 Task: In the  document Mobilecompany.epub Insert horizontal line 'below the text' Create the translated copy of the document in  'French' Select the first point and Clear Formatting
Action: Mouse moved to (336, 382)
Screenshot: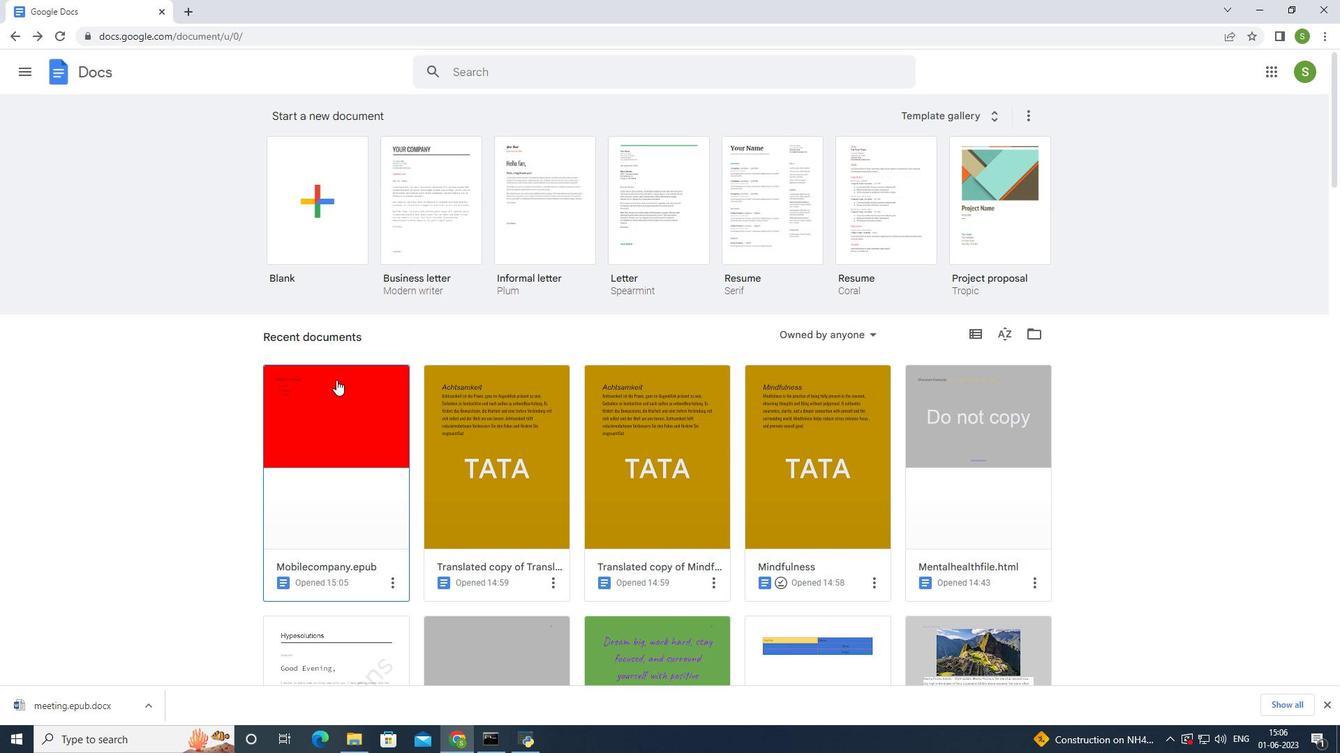 
Action: Mouse pressed left at (336, 382)
Screenshot: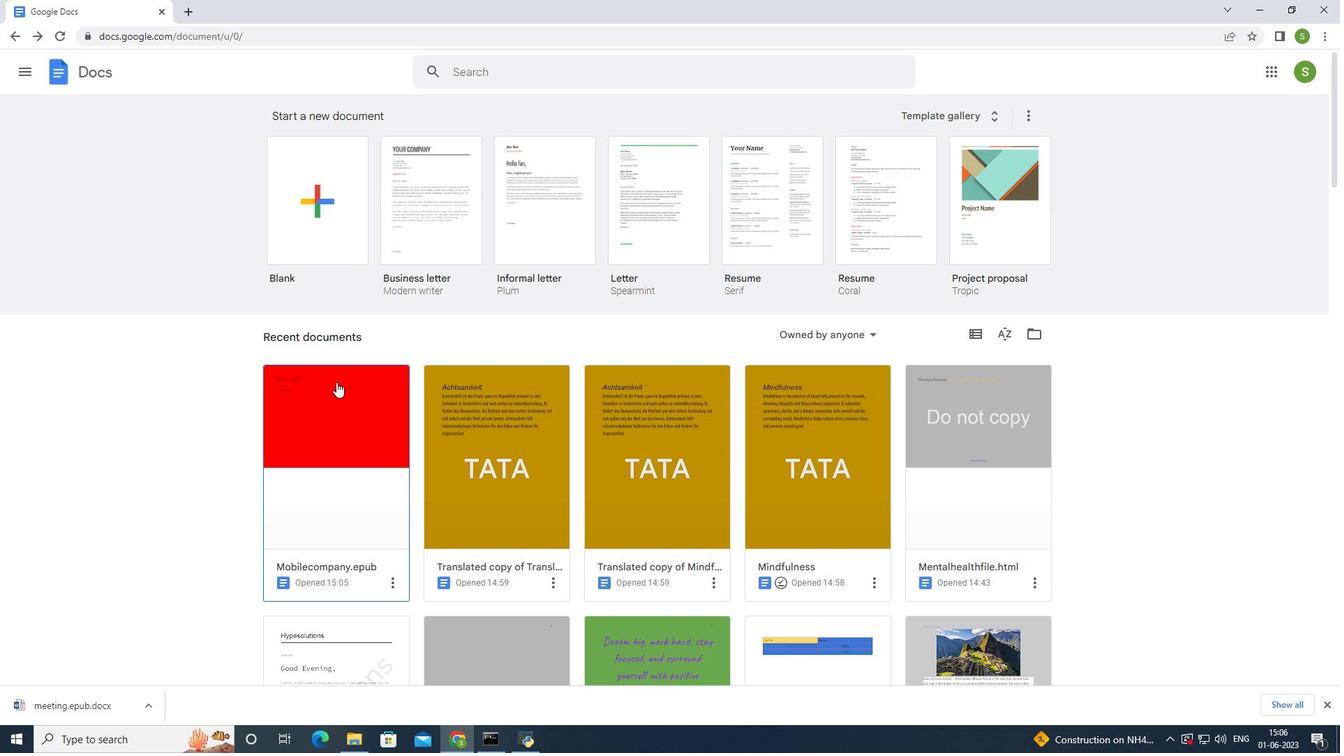 
Action: Mouse moved to (373, 332)
Screenshot: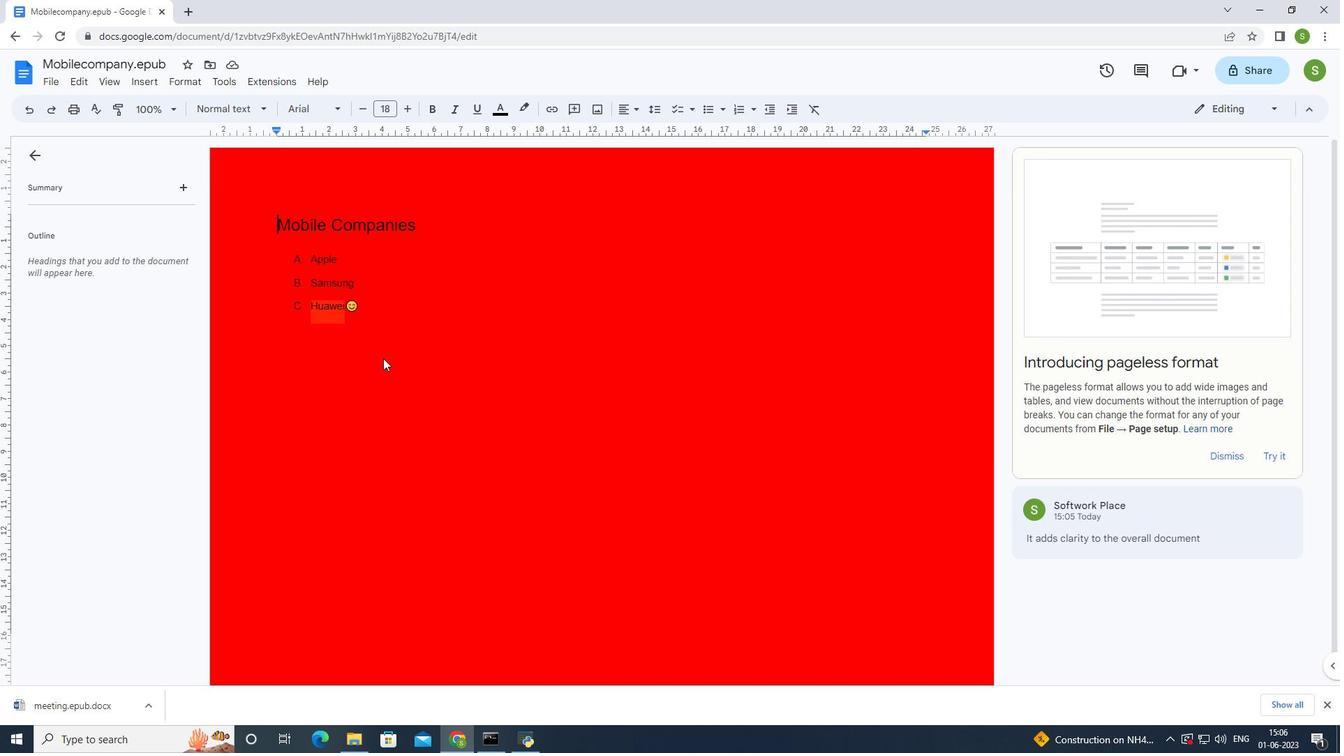 
Action: Mouse pressed left at (373, 332)
Screenshot: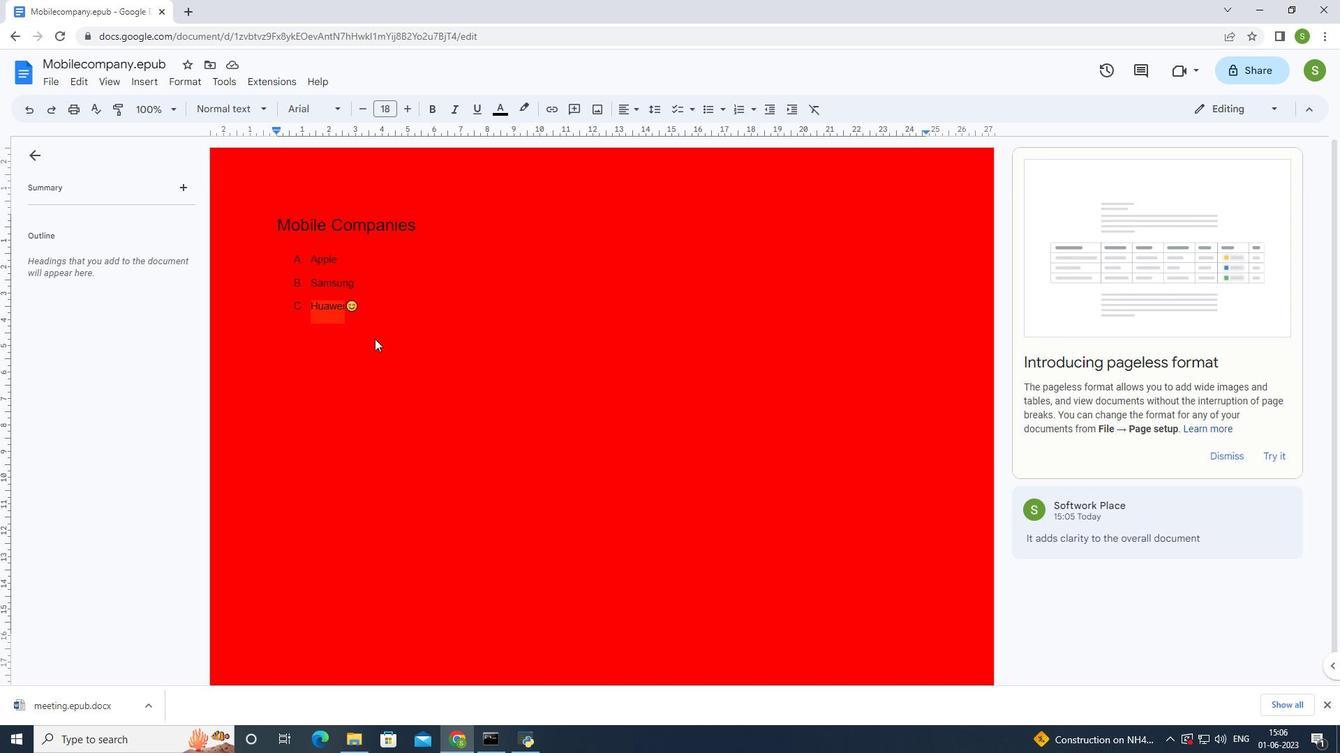 
Action: Mouse moved to (443, 294)
Screenshot: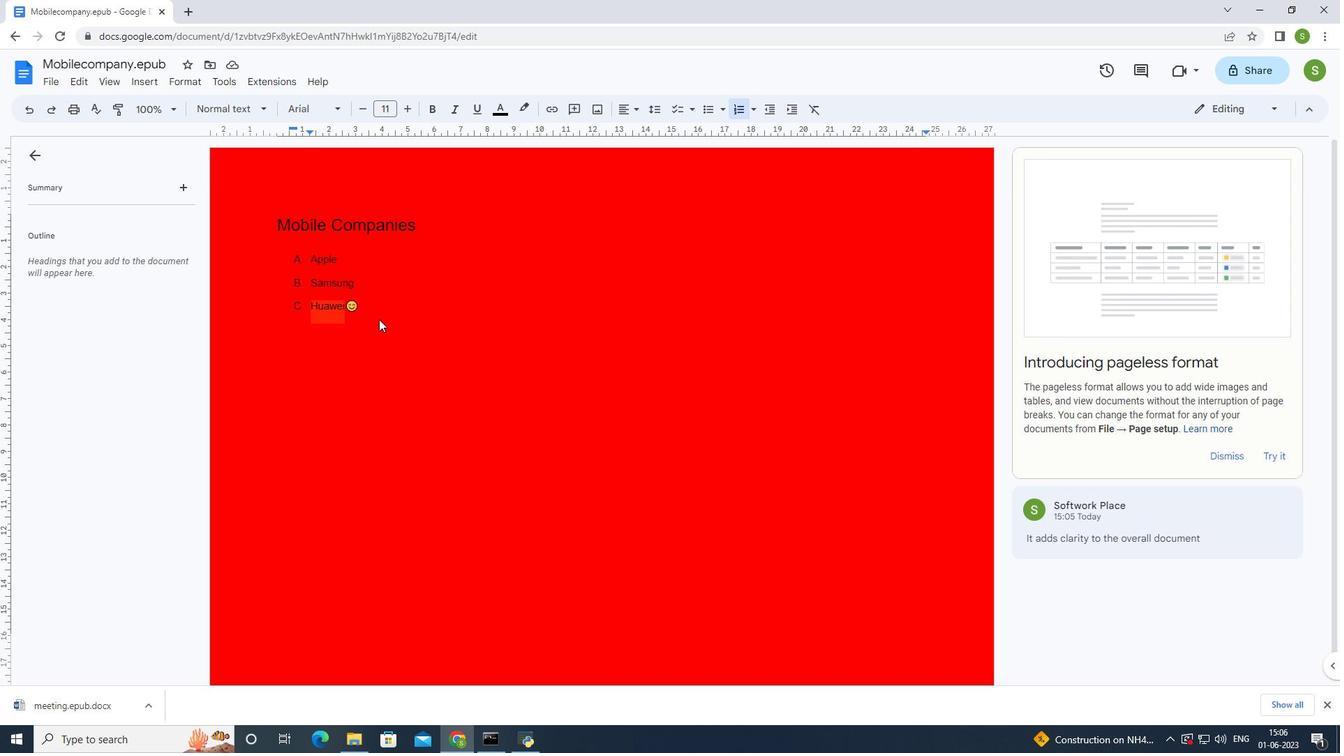 
Action: Key pressed <Key.enter><Key.backspace><Key.backspace>
Screenshot: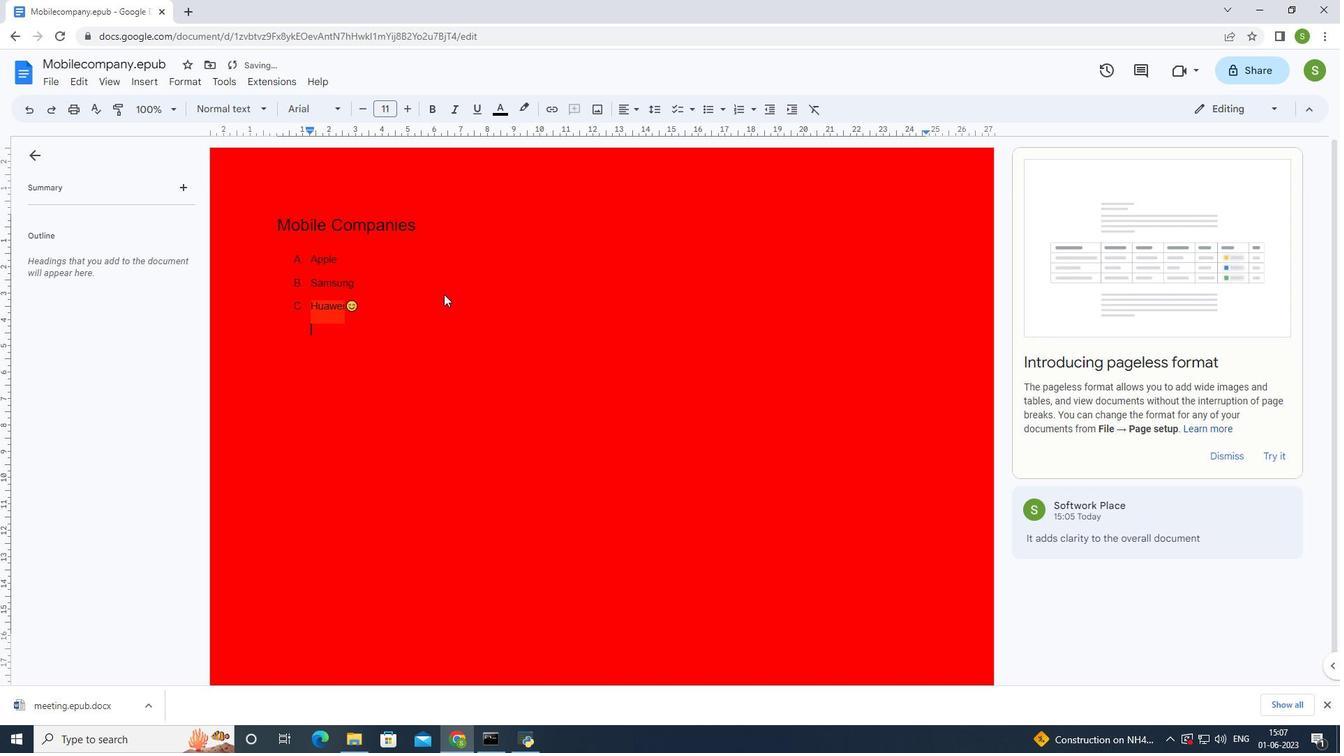 
Action: Mouse moved to (173, 78)
Screenshot: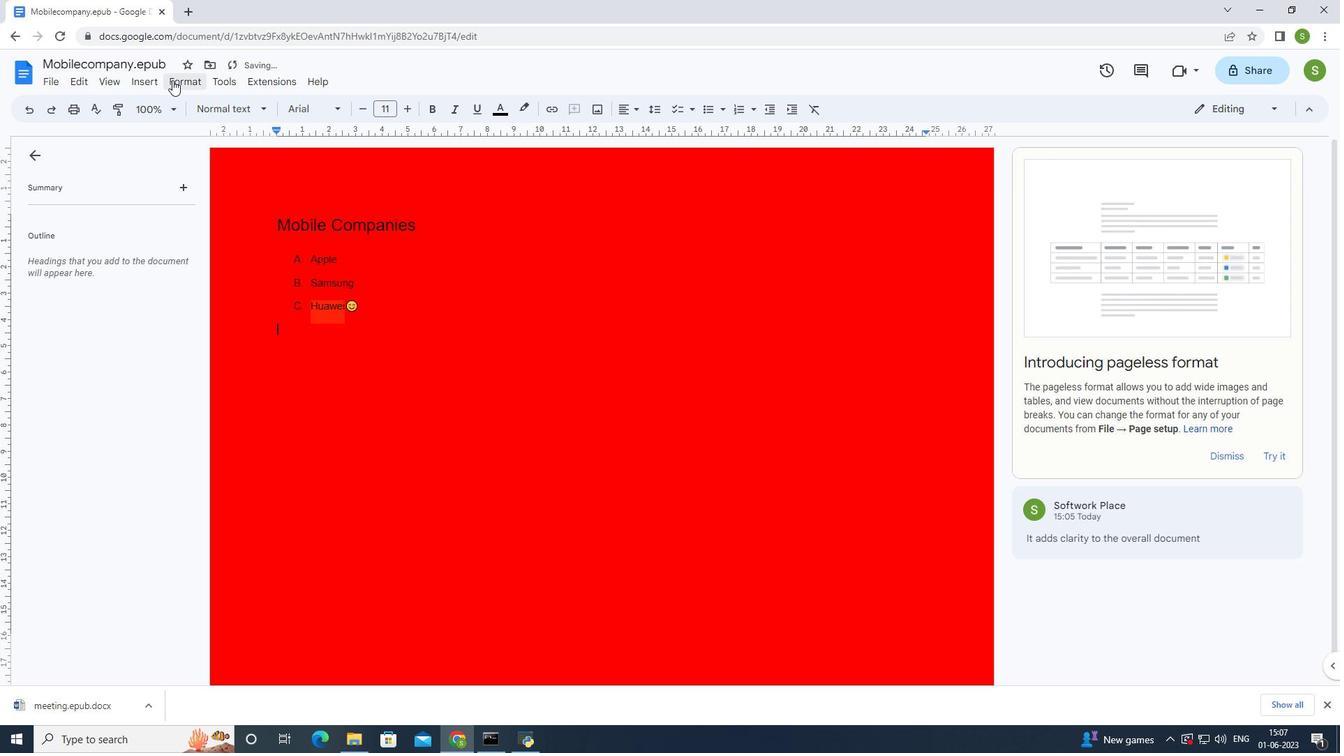 
Action: Mouse pressed left at (173, 78)
Screenshot: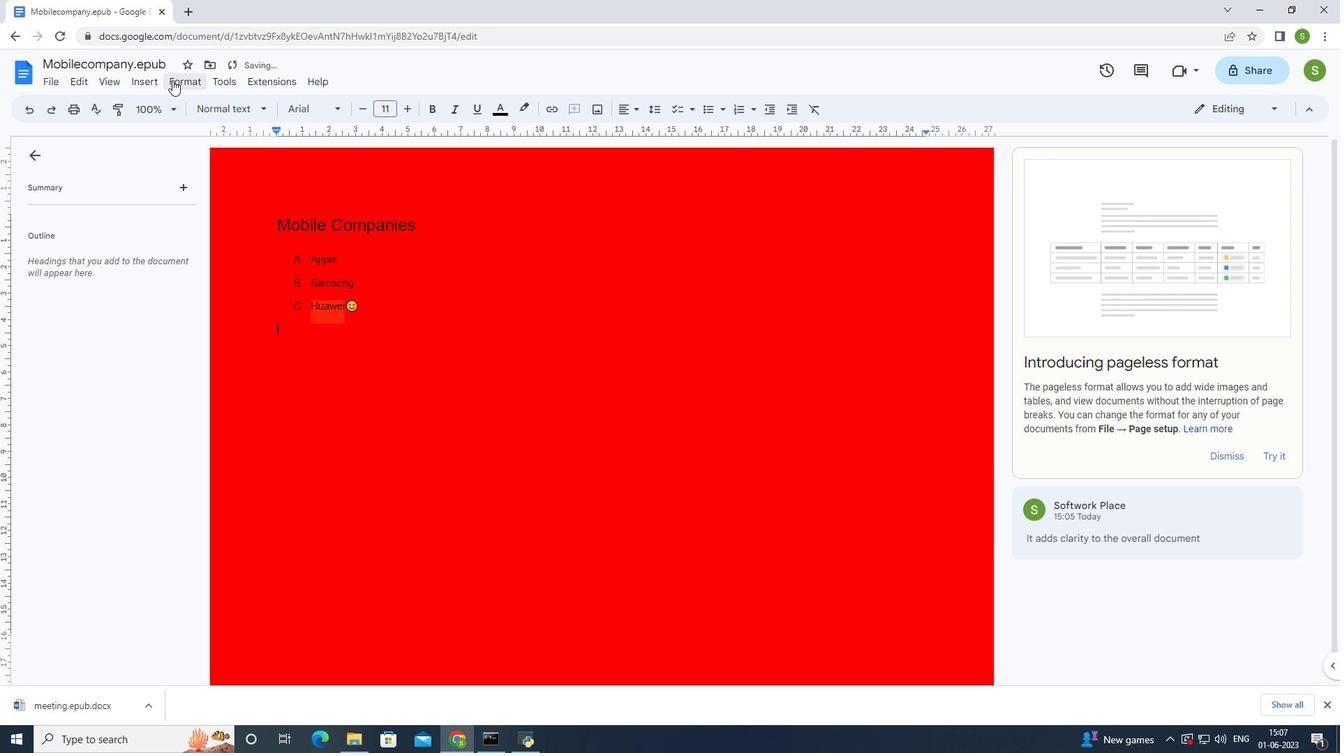 
Action: Mouse moved to (166, 194)
Screenshot: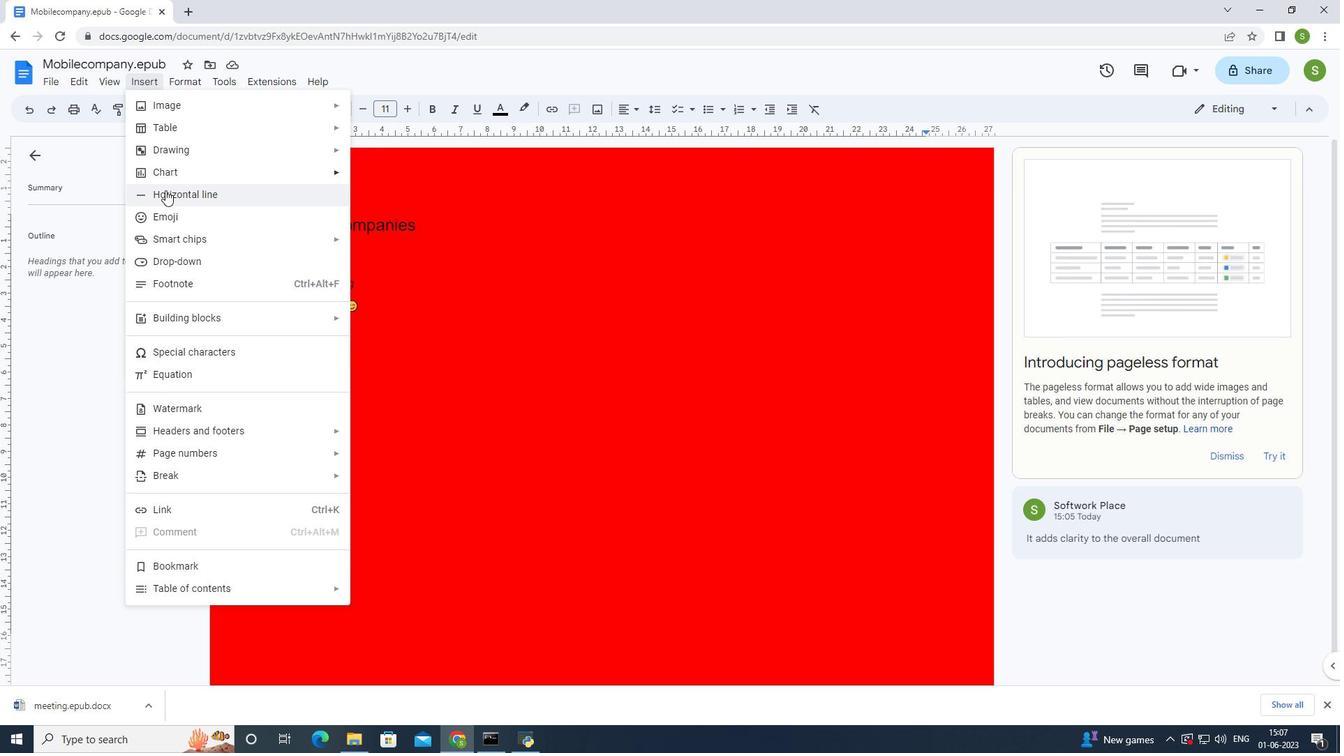 
Action: Mouse pressed left at (166, 194)
Screenshot: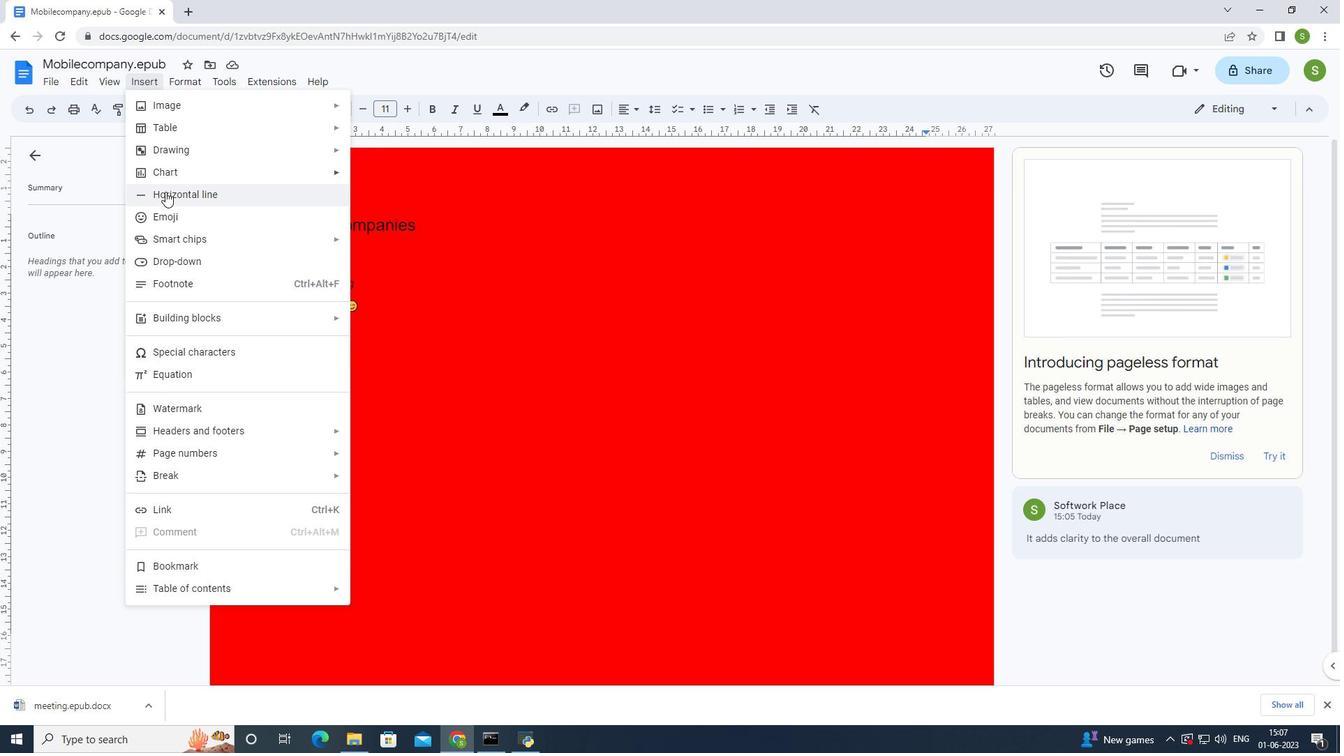 
Action: Mouse moved to (178, 83)
Screenshot: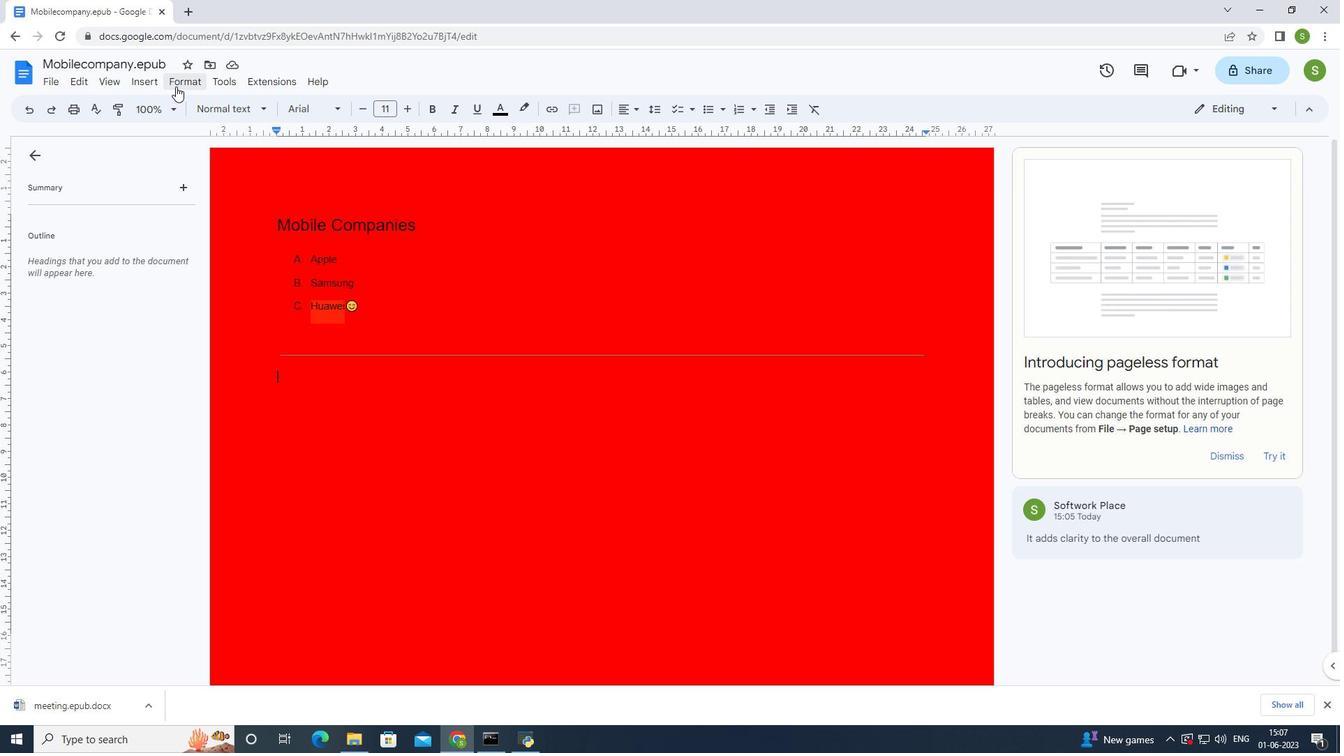 
Action: Mouse pressed left at (178, 83)
Screenshot: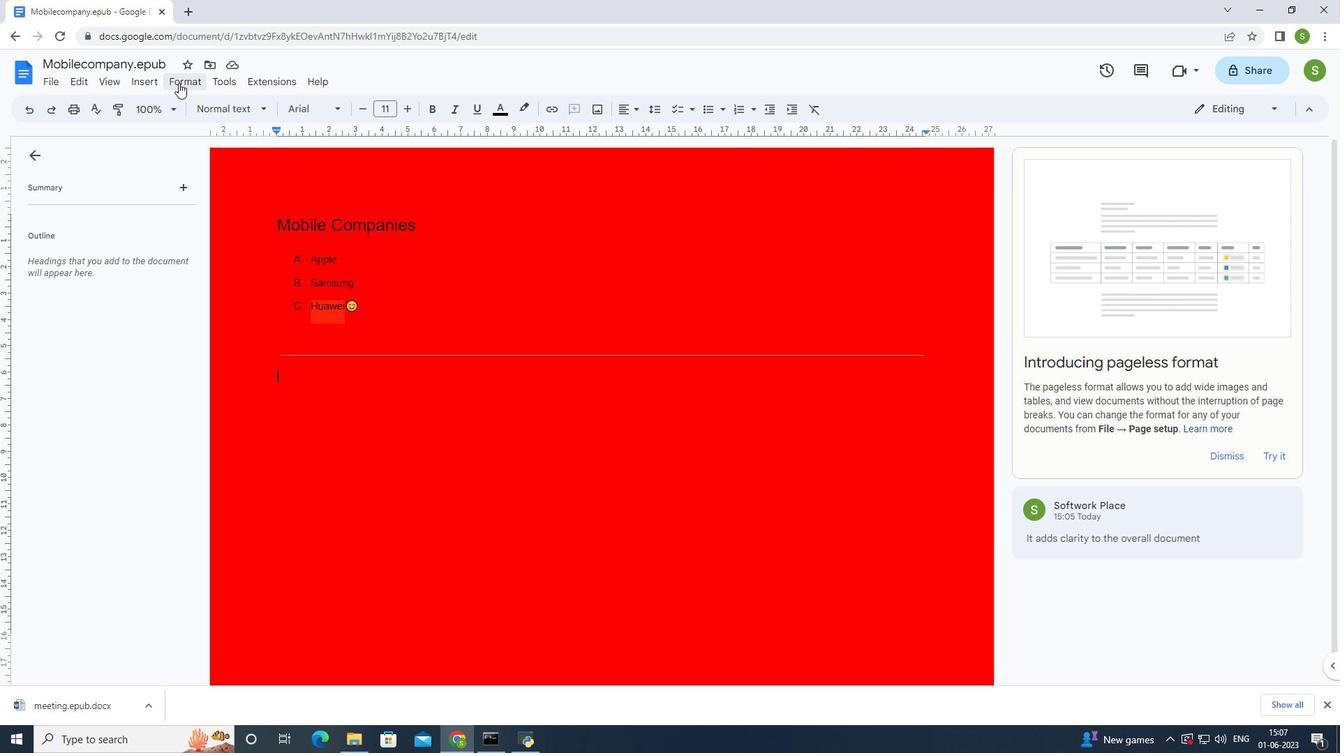 
Action: Mouse moved to (266, 289)
Screenshot: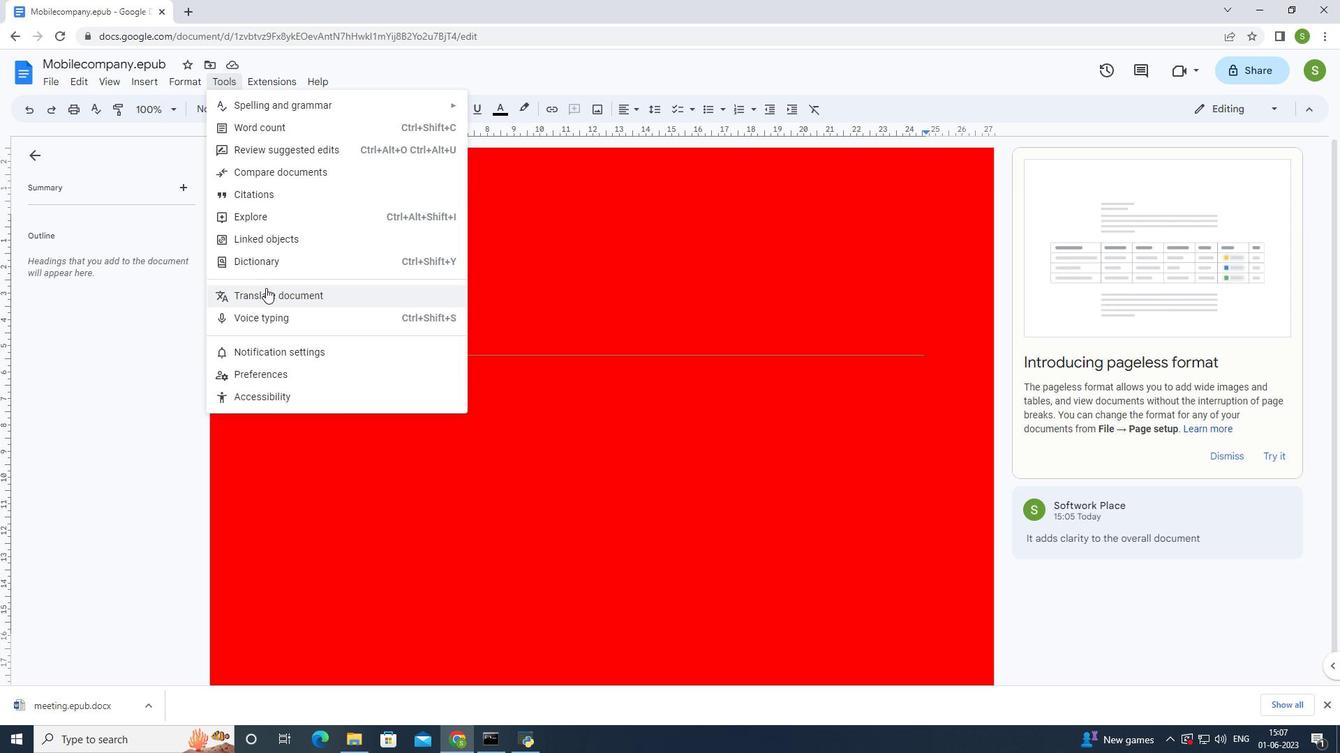 
Action: Mouse pressed left at (266, 289)
Screenshot: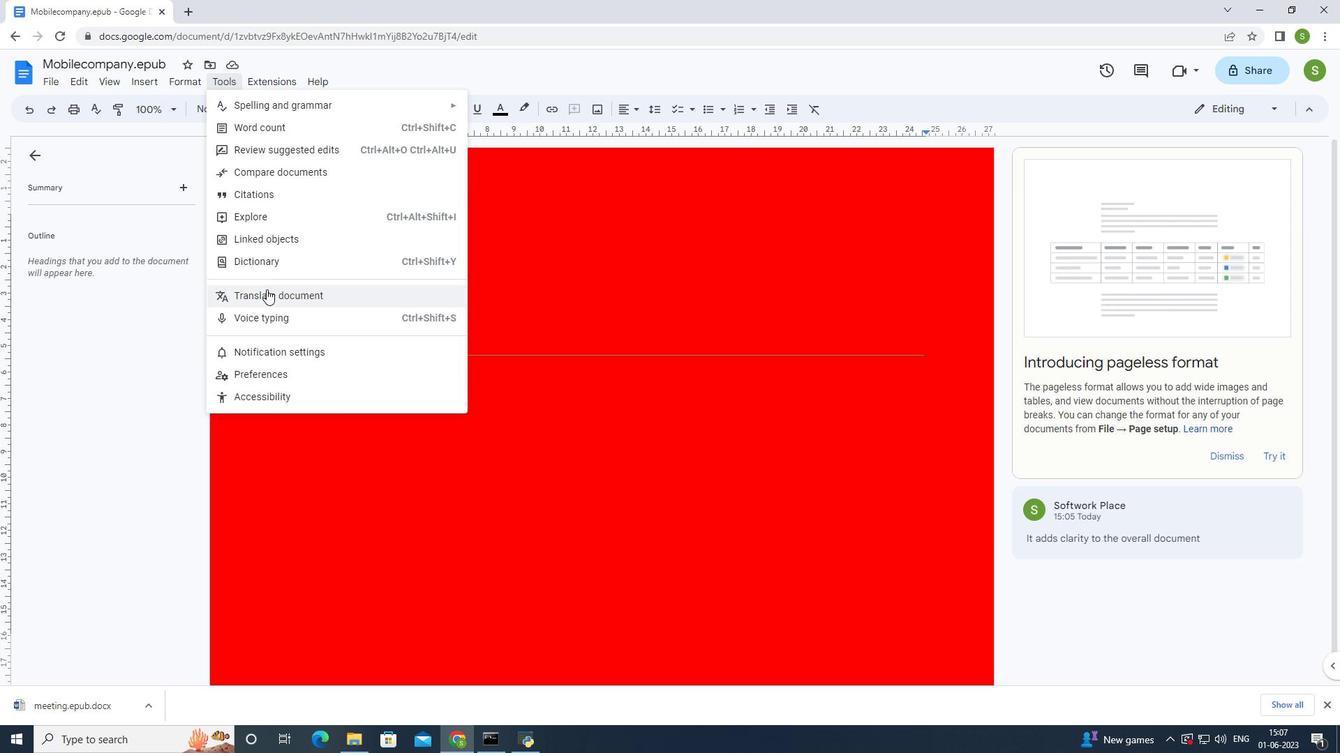 
Action: Mouse moved to (653, 388)
Screenshot: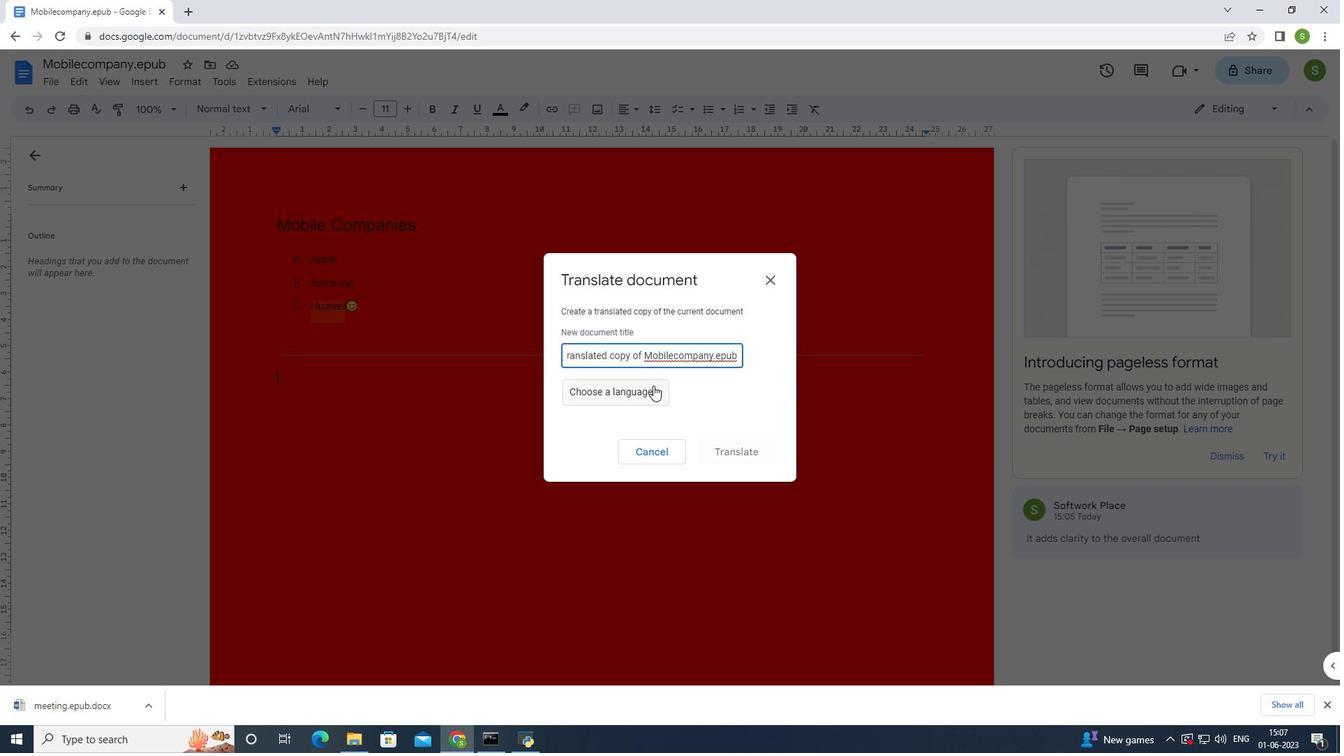 
Action: Mouse pressed left at (653, 388)
Screenshot: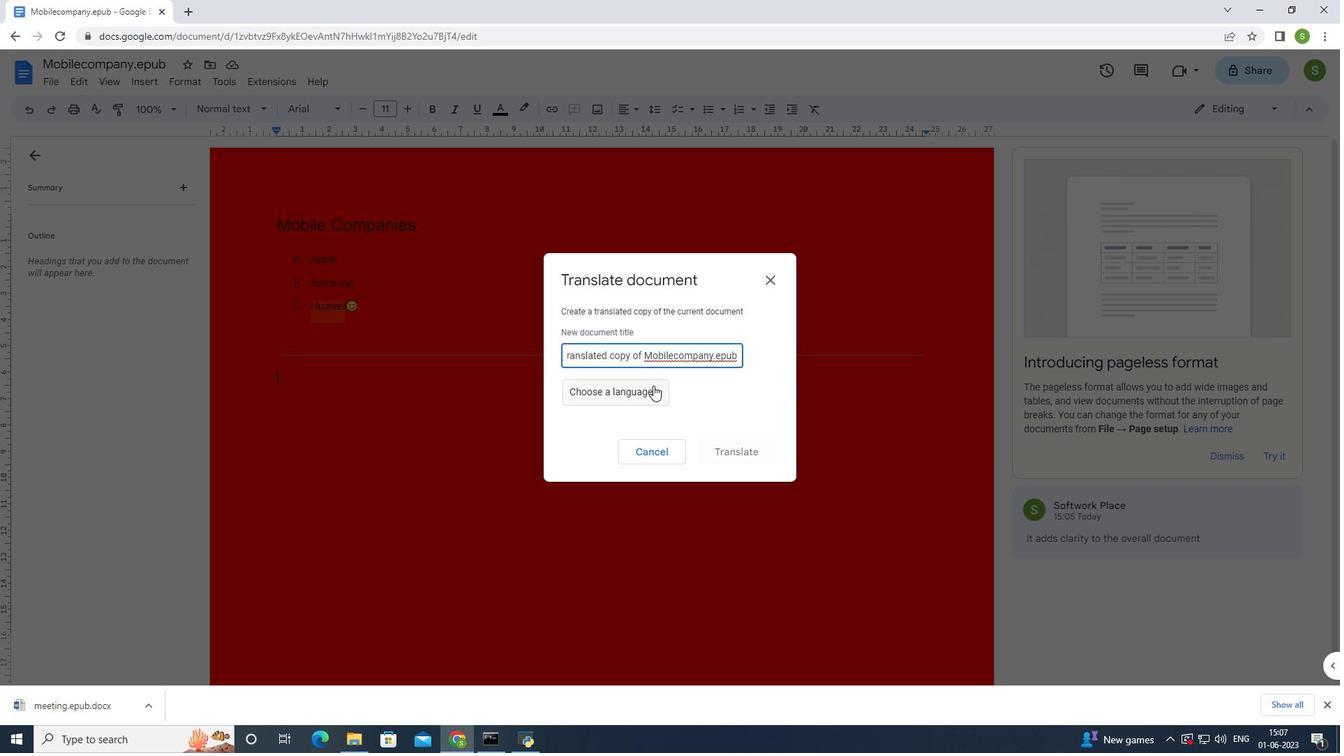 
Action: Mouse moved to (640, 460)
Screenshot: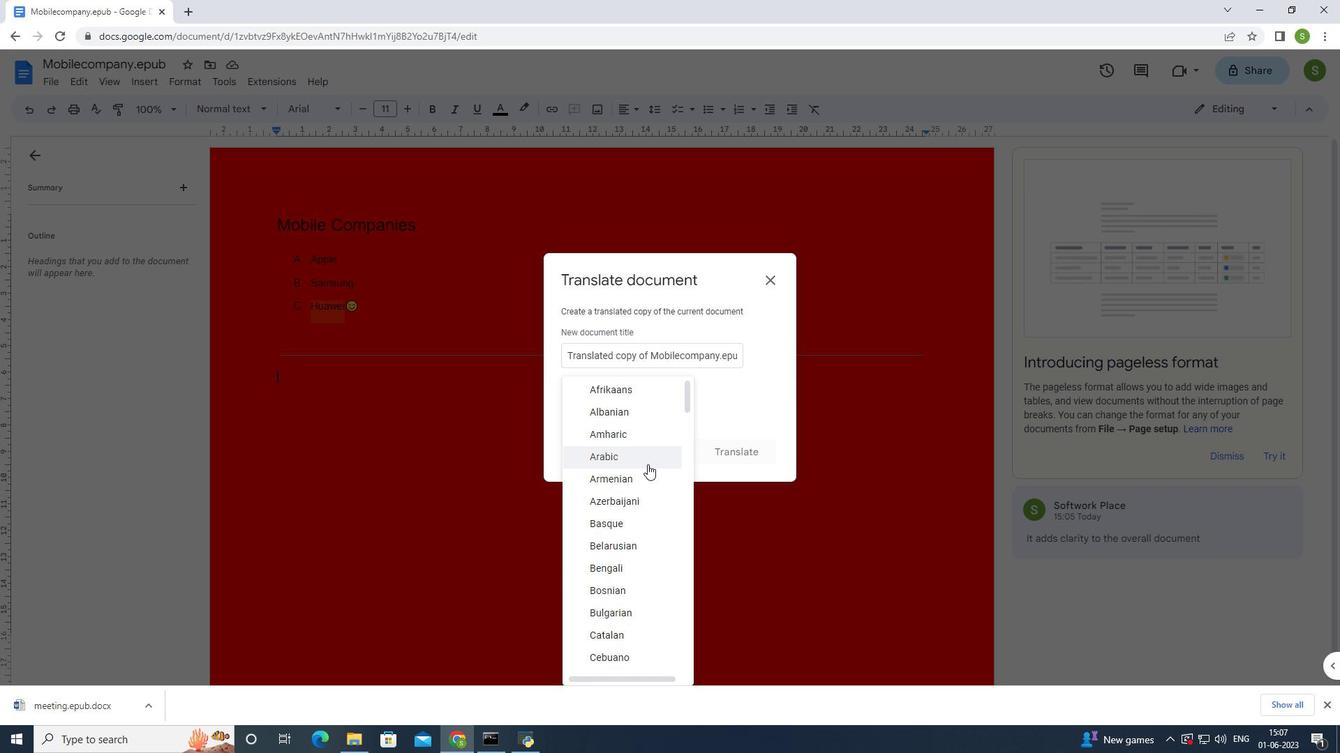 
Action: Mouse scrolled (640, 459) with delta (0, 0)
Screenshot: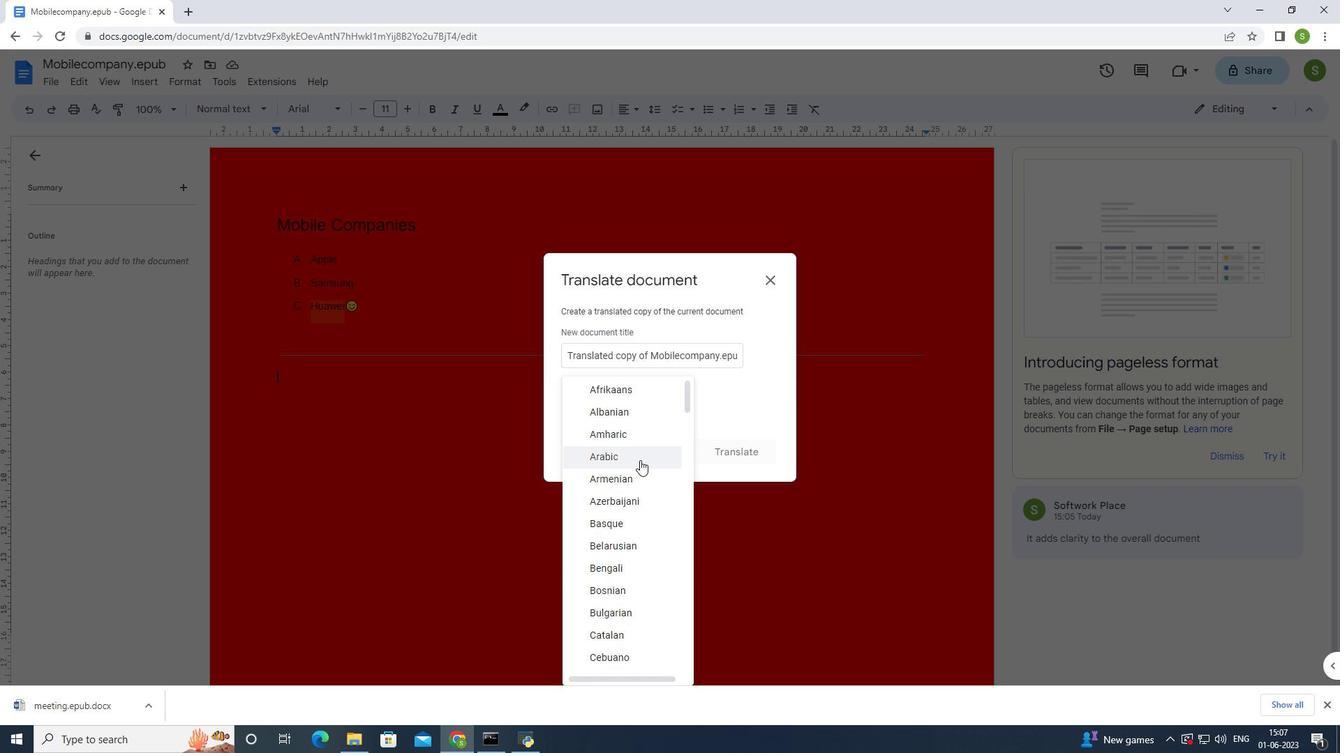 
Action: Mouse scrolled (640, 459) with delta (0, 0)
Screenshot: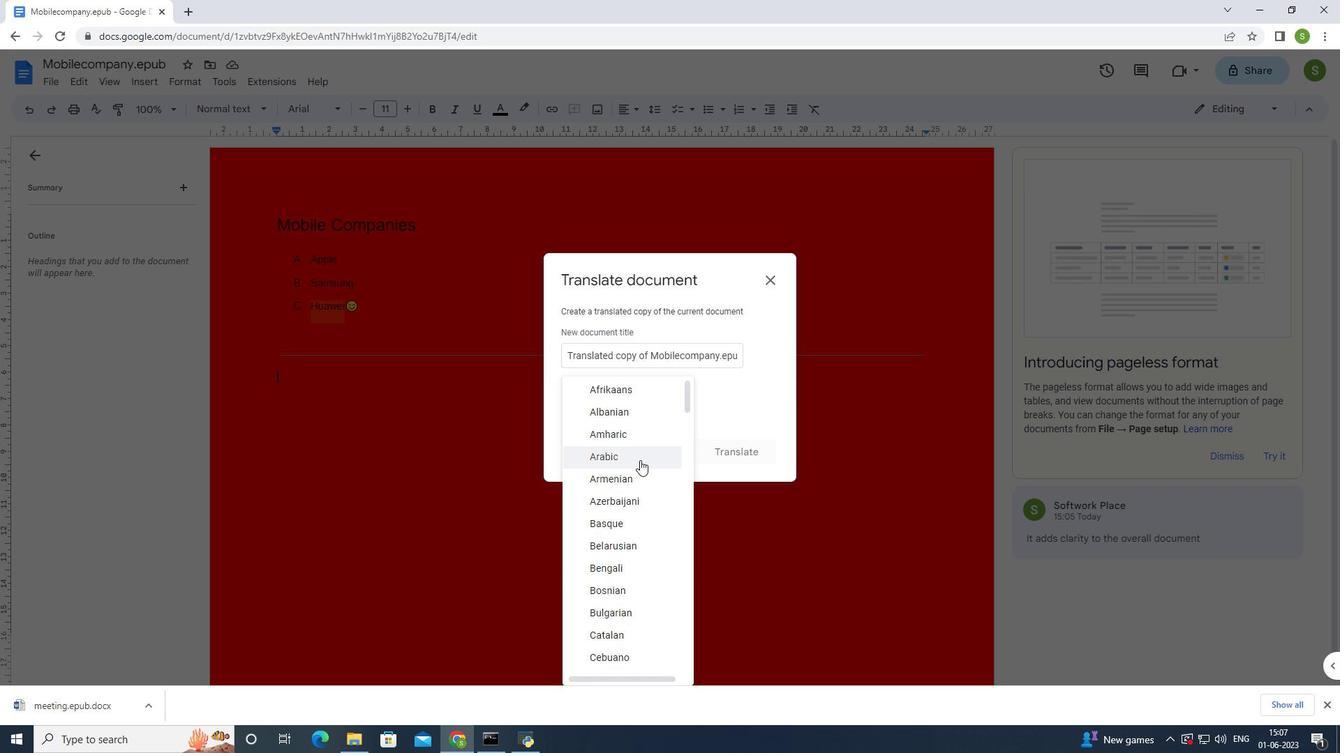 
Action: Mouse scrolled (640, 459) with delta (0, 0)
Screenshot: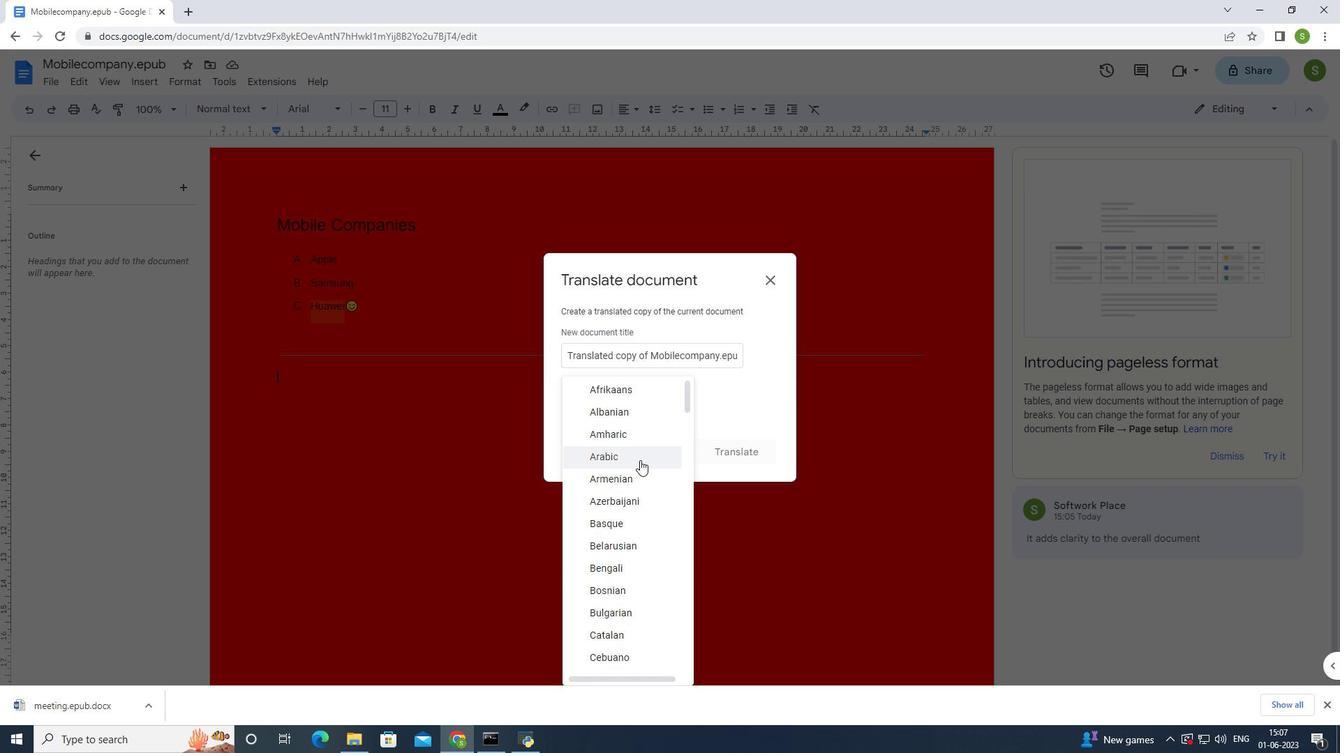 
Action: Mouse moved to (636, 454)
Screenshot: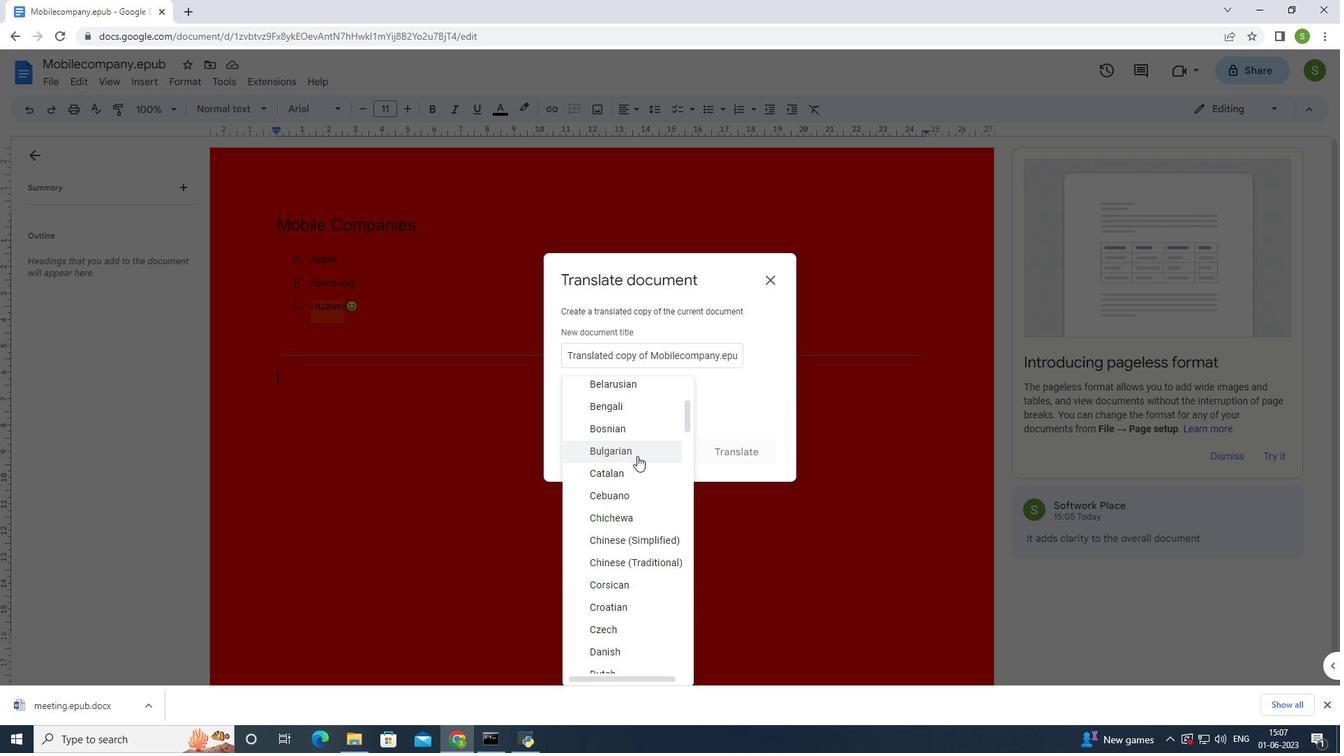 
Action: Mouse scrolled (636, 453) with delta (0, 0)
Screenshot: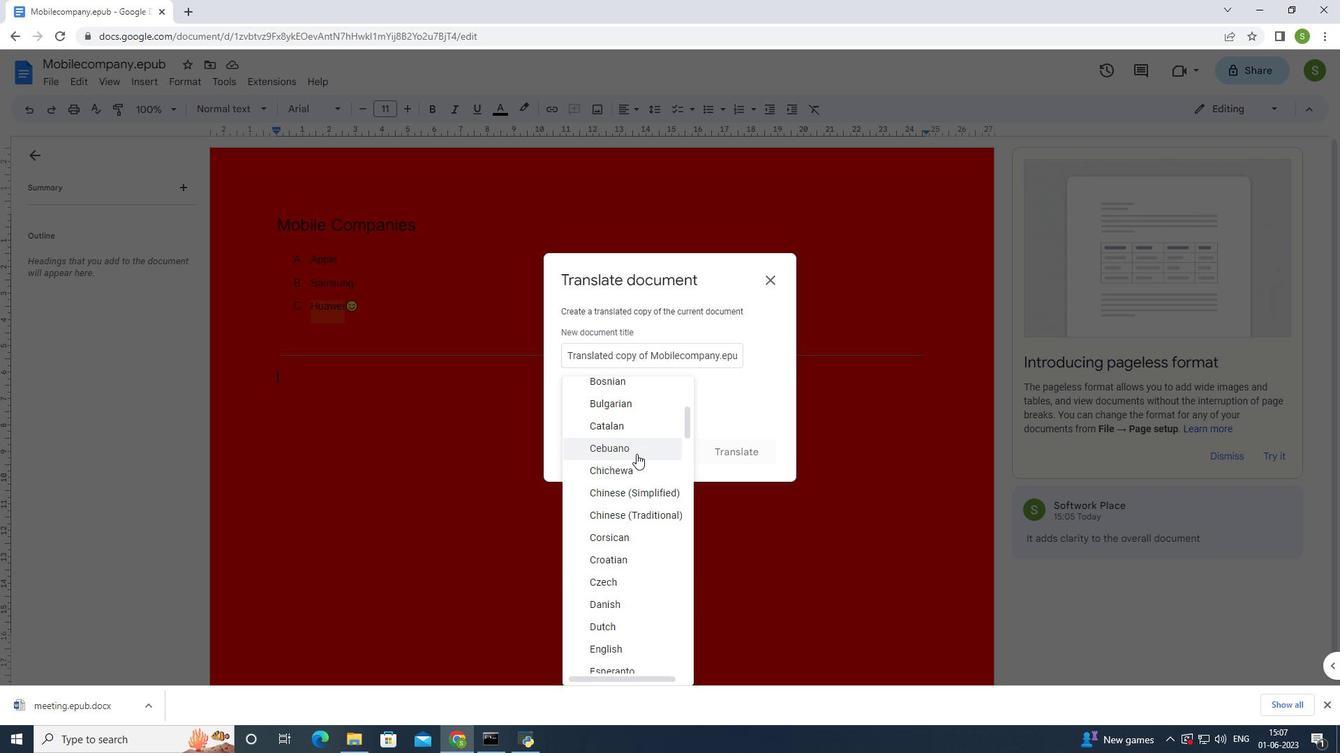 
Action: Mouse scrolled (636, 453) with delta (0, 0)
Screenshot: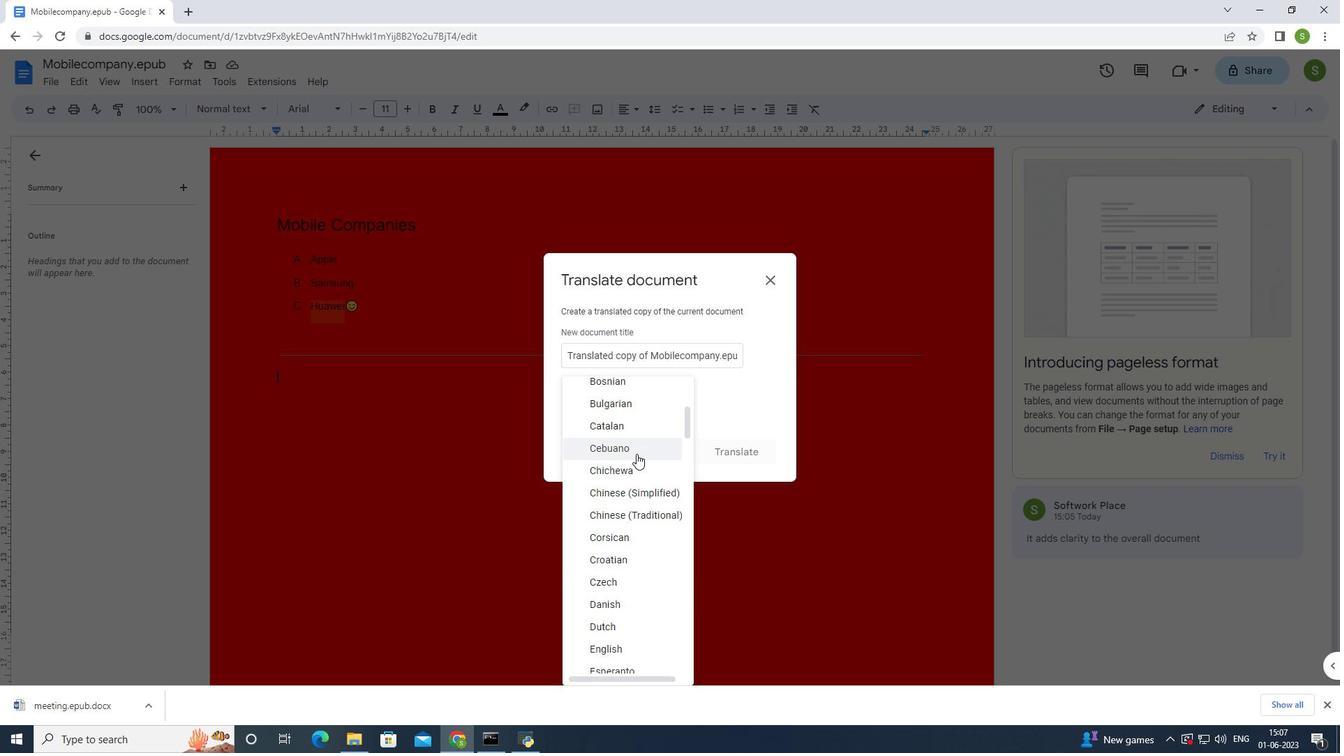 
Action: Mouse scrolled (636, 453) with delta (0, 0)
Screenshot: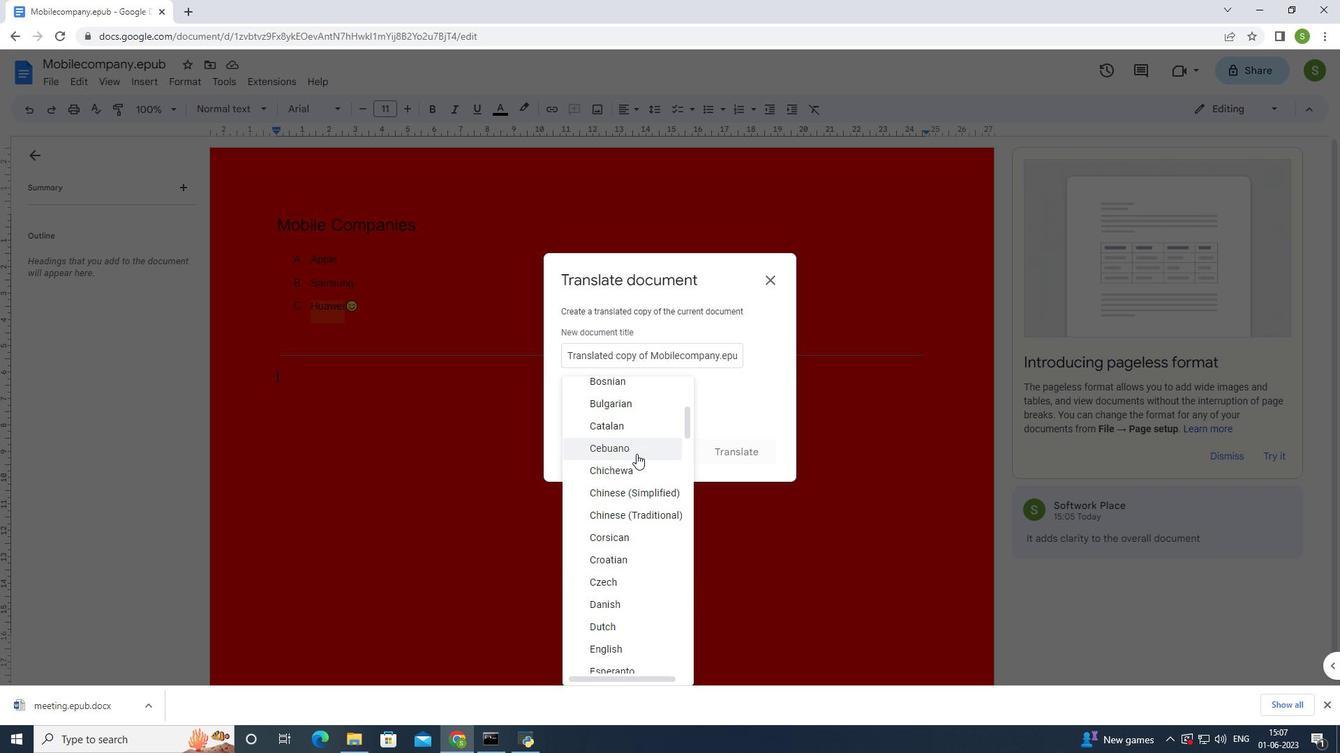 
Action: Mouse moved to (612, 550)
Screenshot: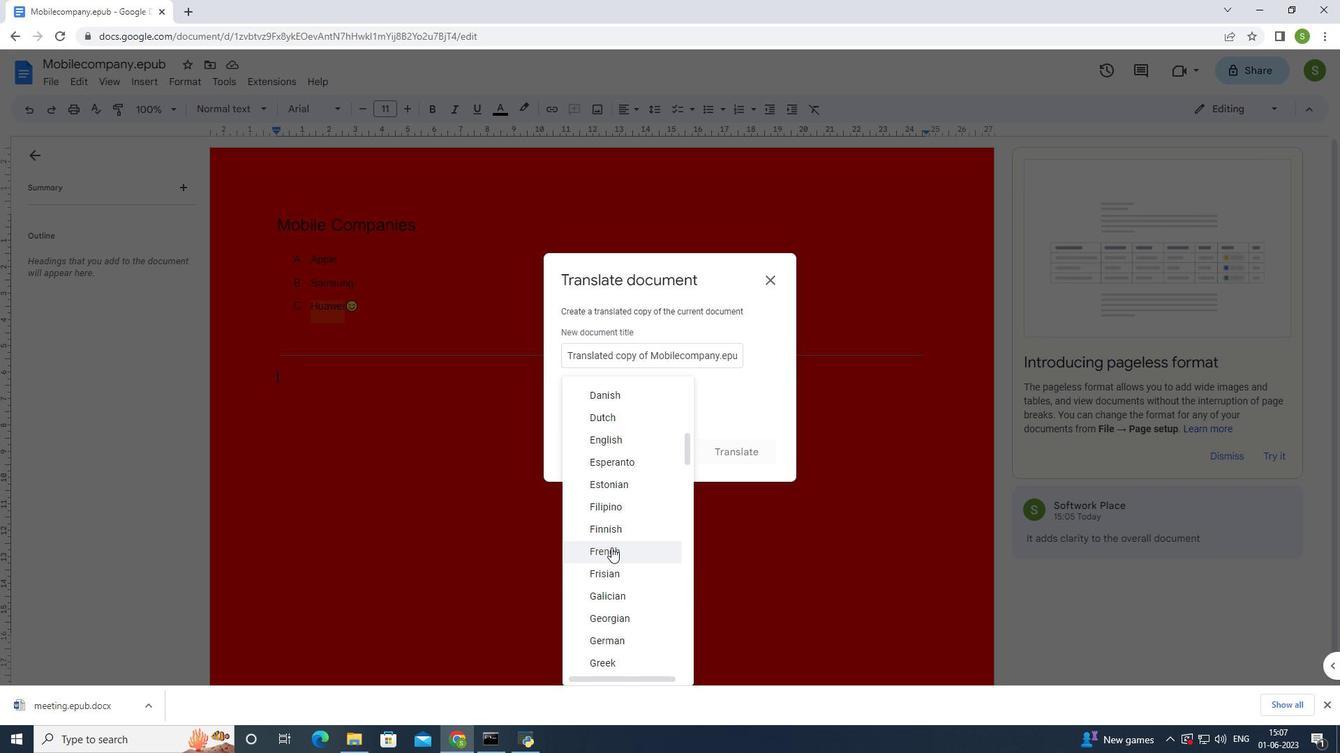 
Action: Mouse pressed left at (612, 550)
Screenshot: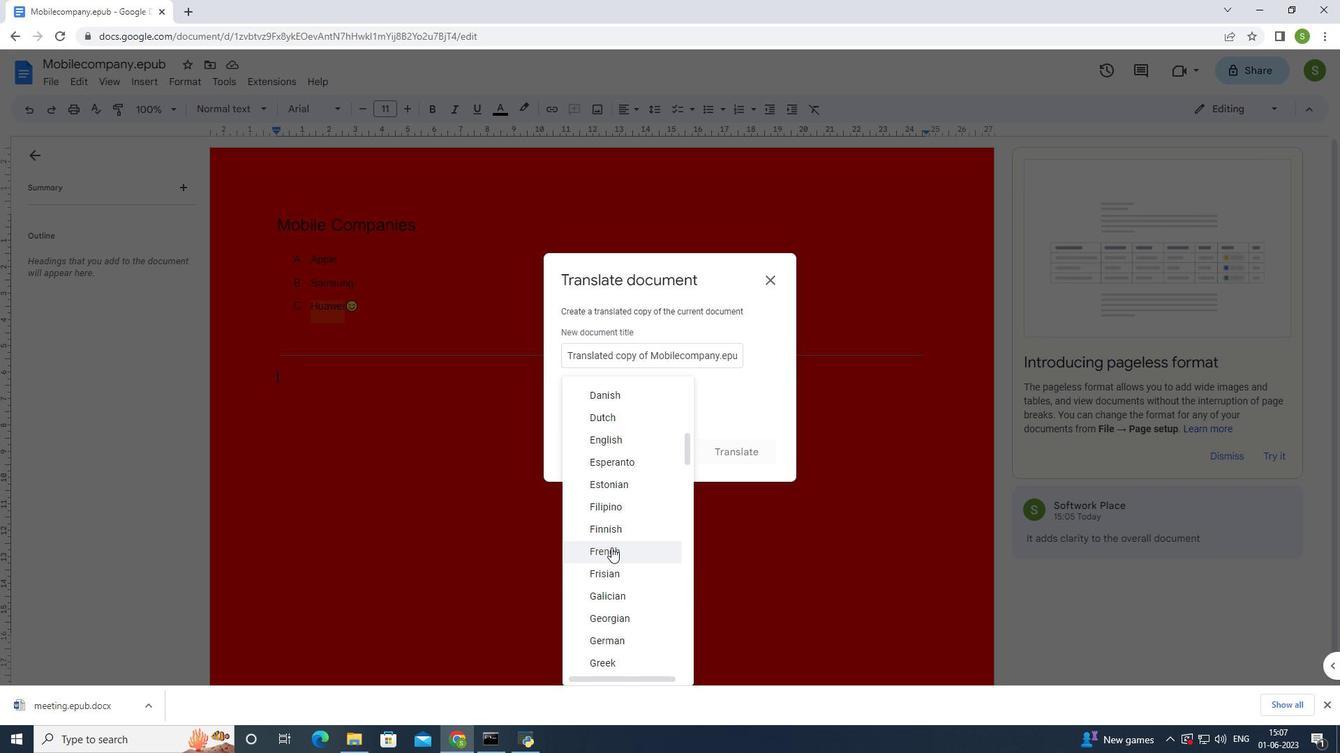
Action: Mouse moved to (733, 460)
Screenshot: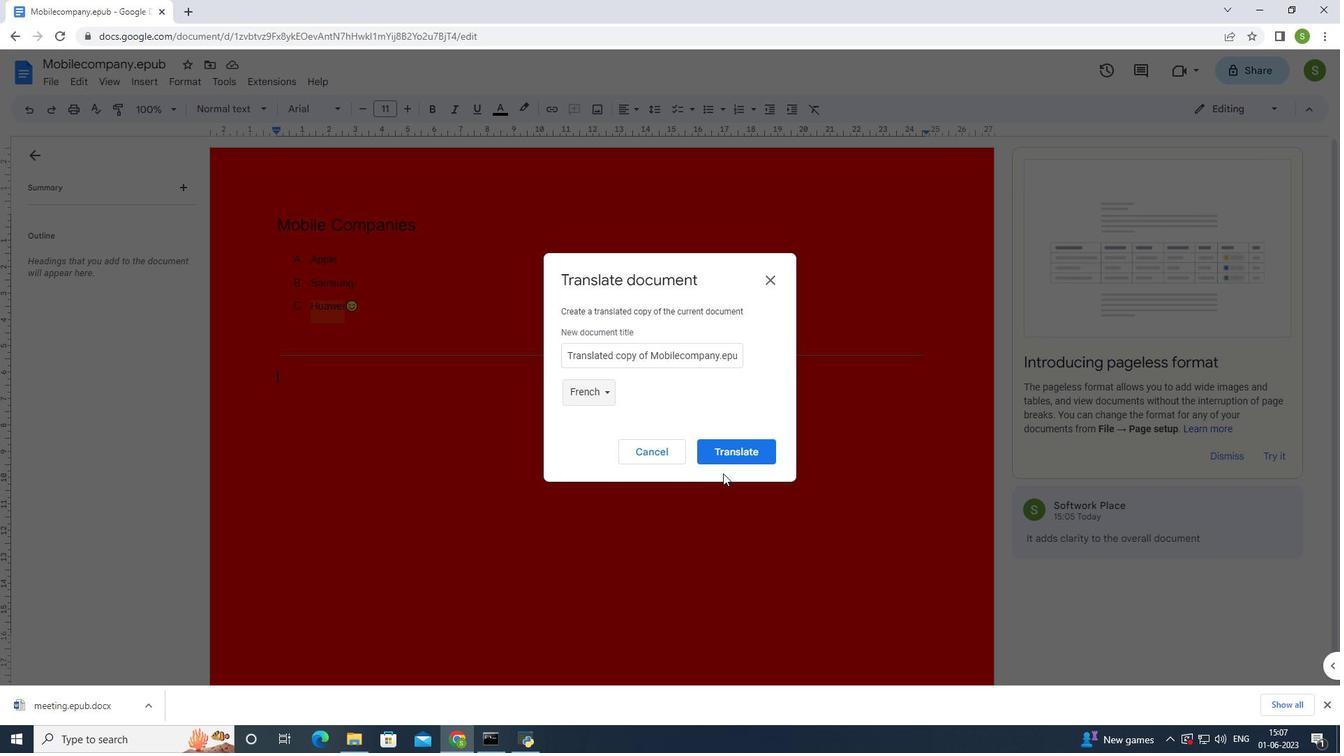 
Action: Mouse pressed left at (733, 460)
Screenshot: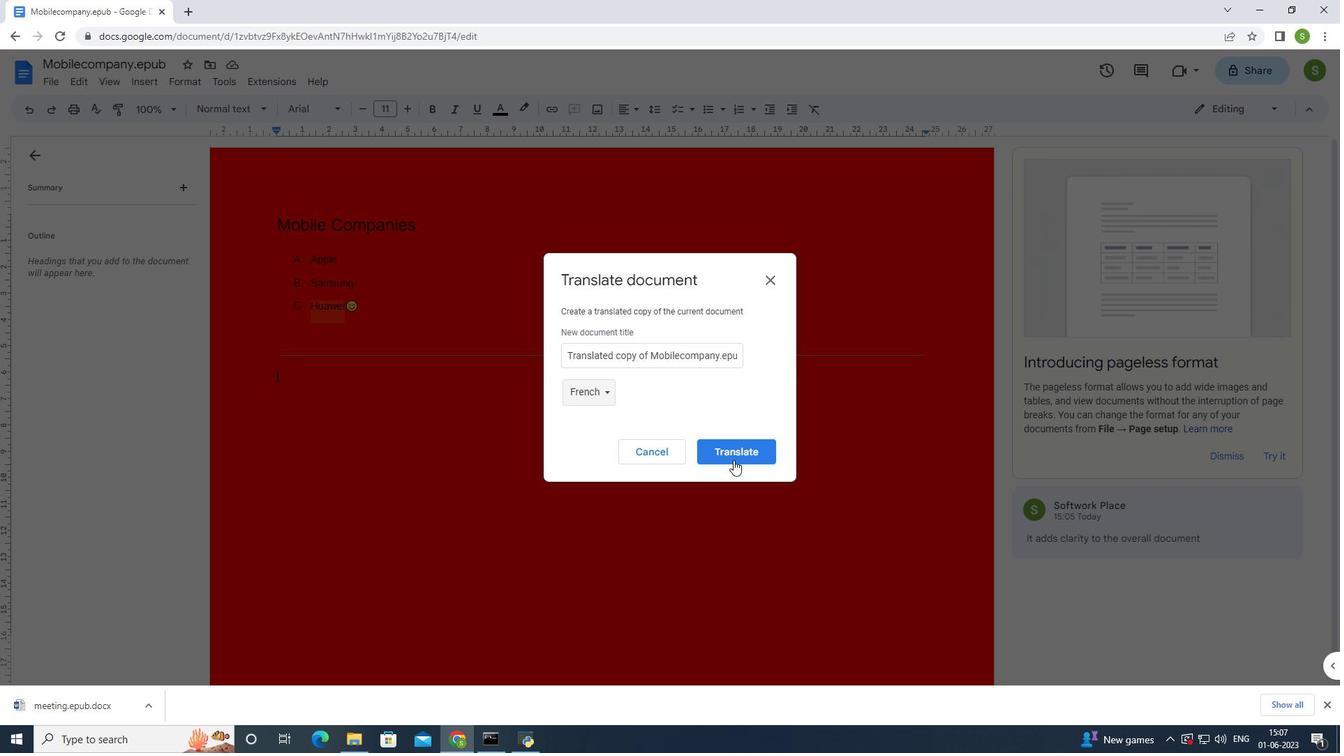 
Action: Mouse moved to (355, 263)
Screenshot: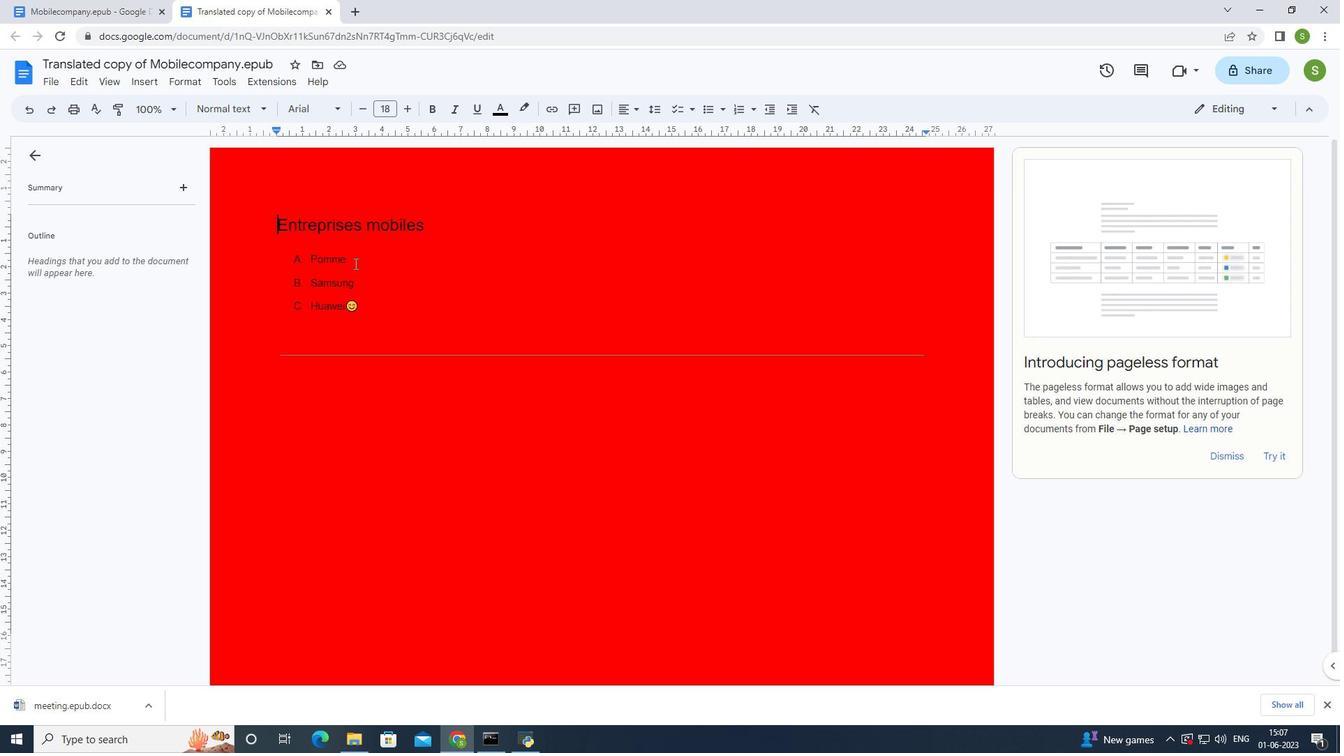 
Action: Mouse pressed left at (355, 263)
Screenshot: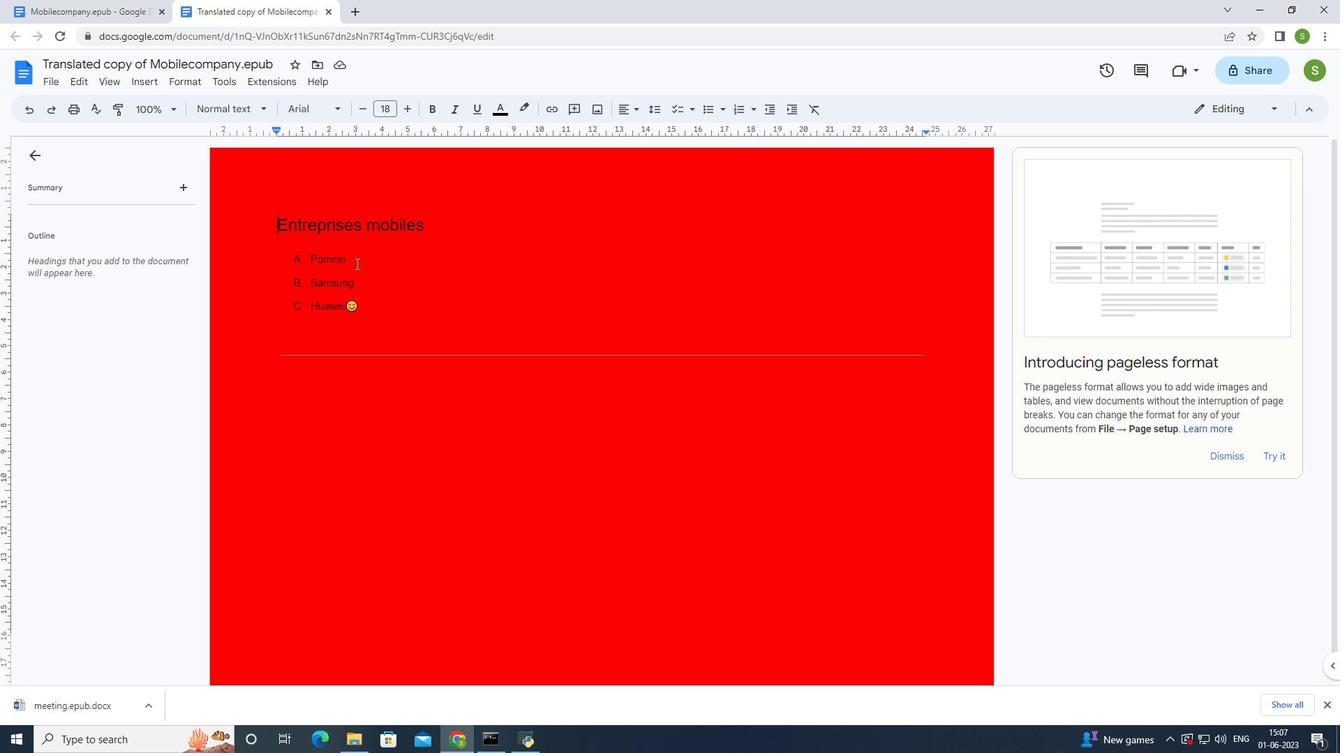 
Action: Mouse moved to (818, 106)
Screenshot: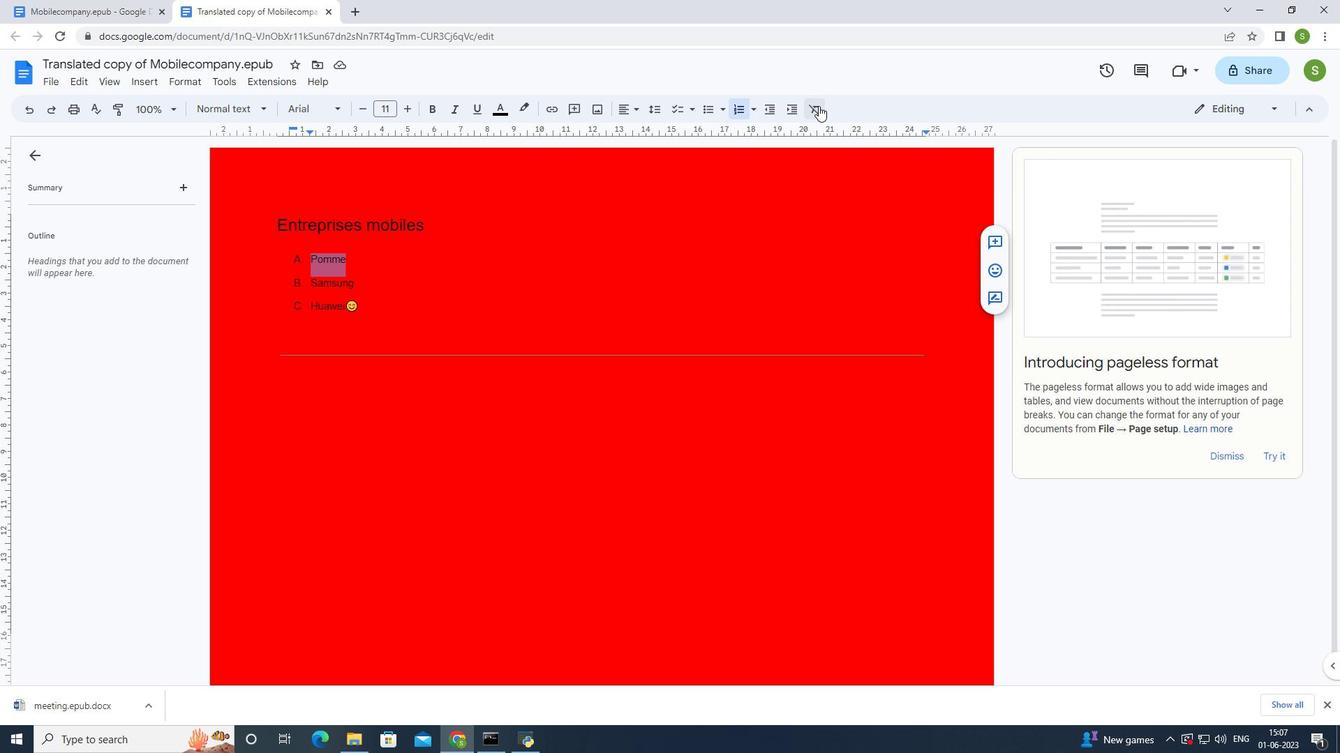 
Action: Mouse pressed left at (818, 106)
Screenshot: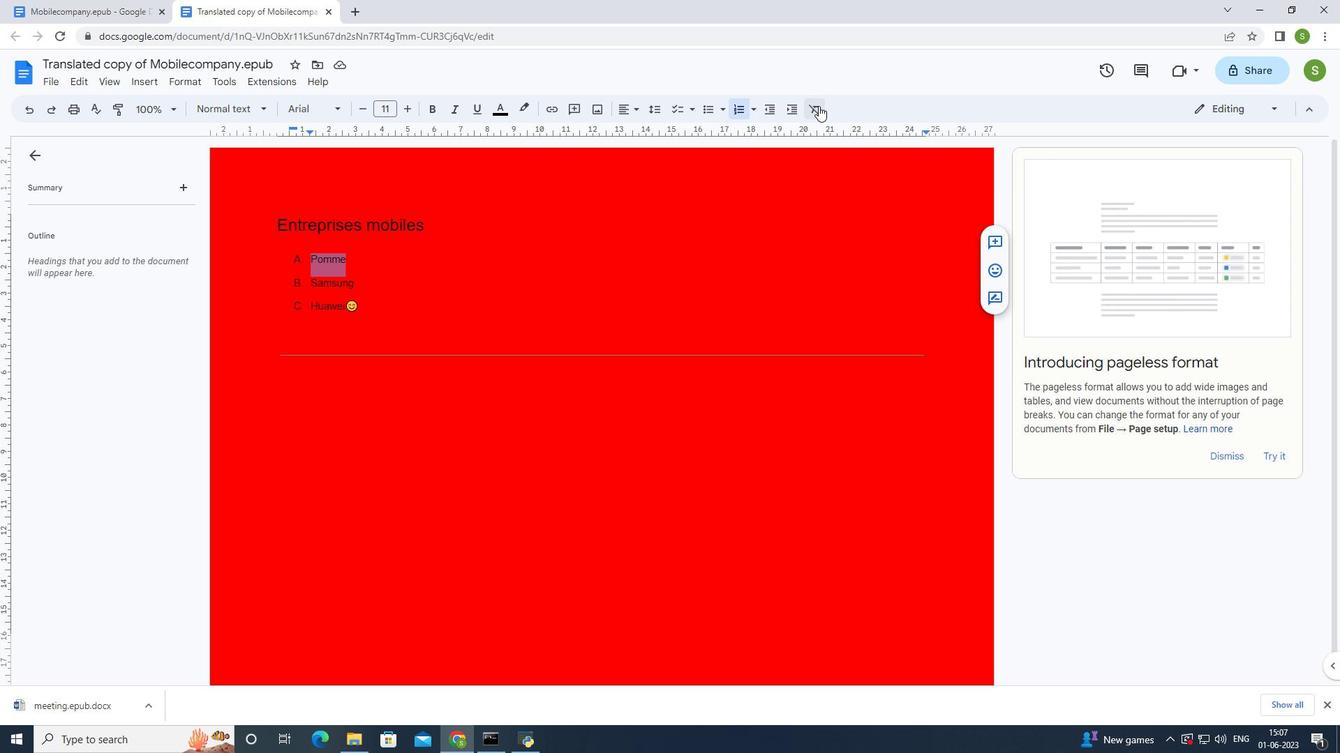 
Action: Mouse moved to (663, 256)
Screenshot: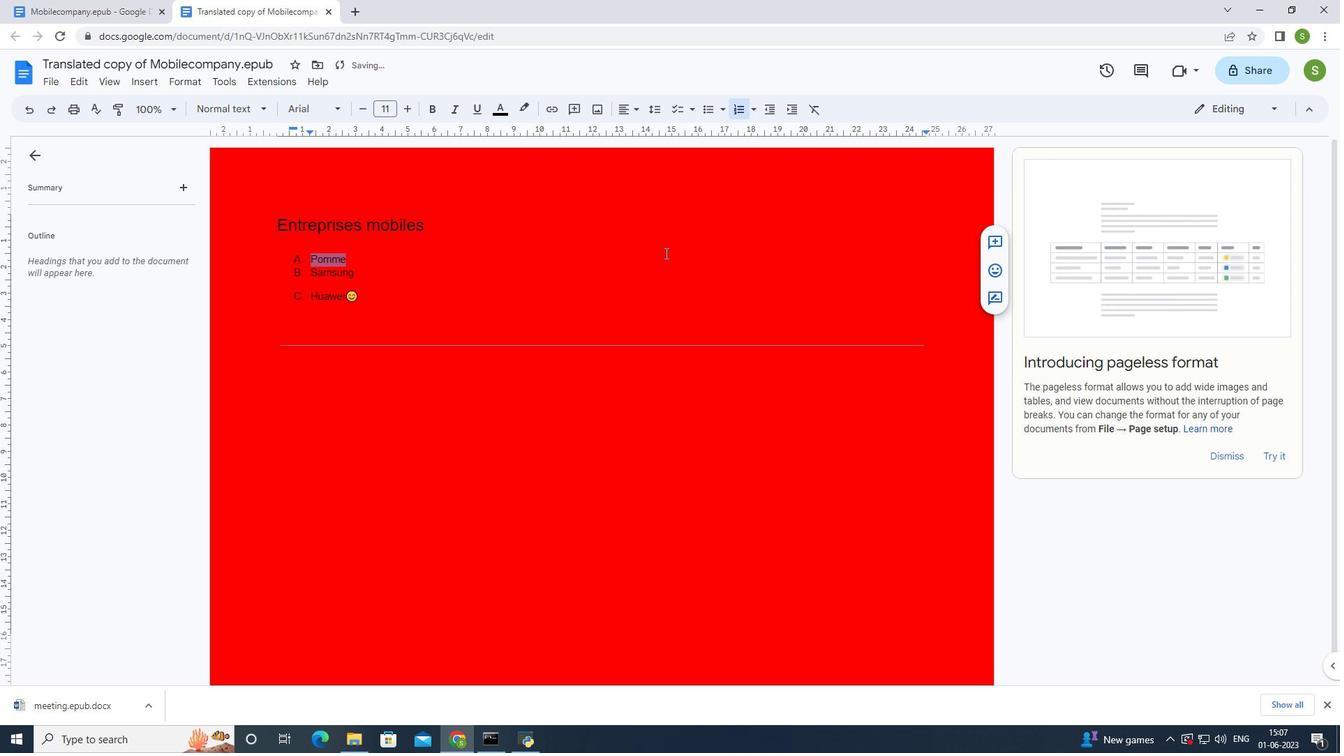 
Action: Mouse pressed left at (663, 256)
Screenshot: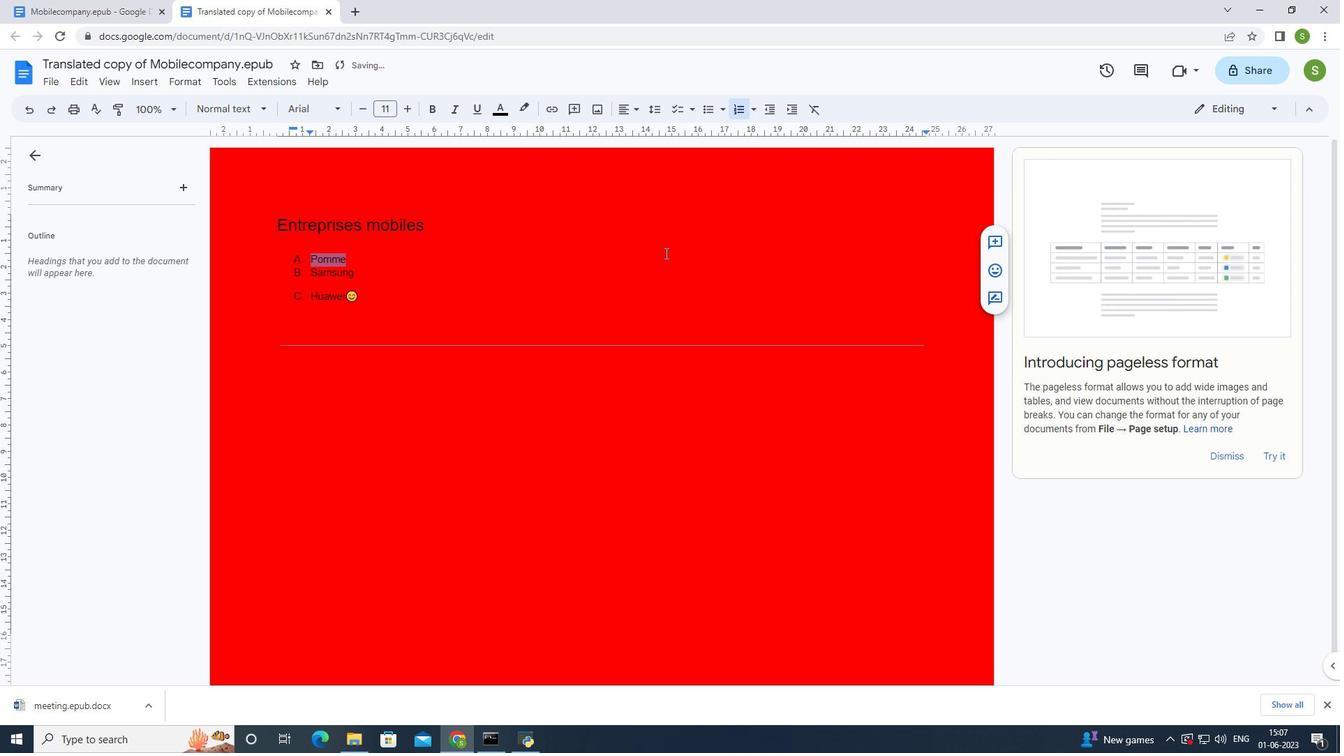 
Action: Mouse moved to (588, 182)
Screenshot: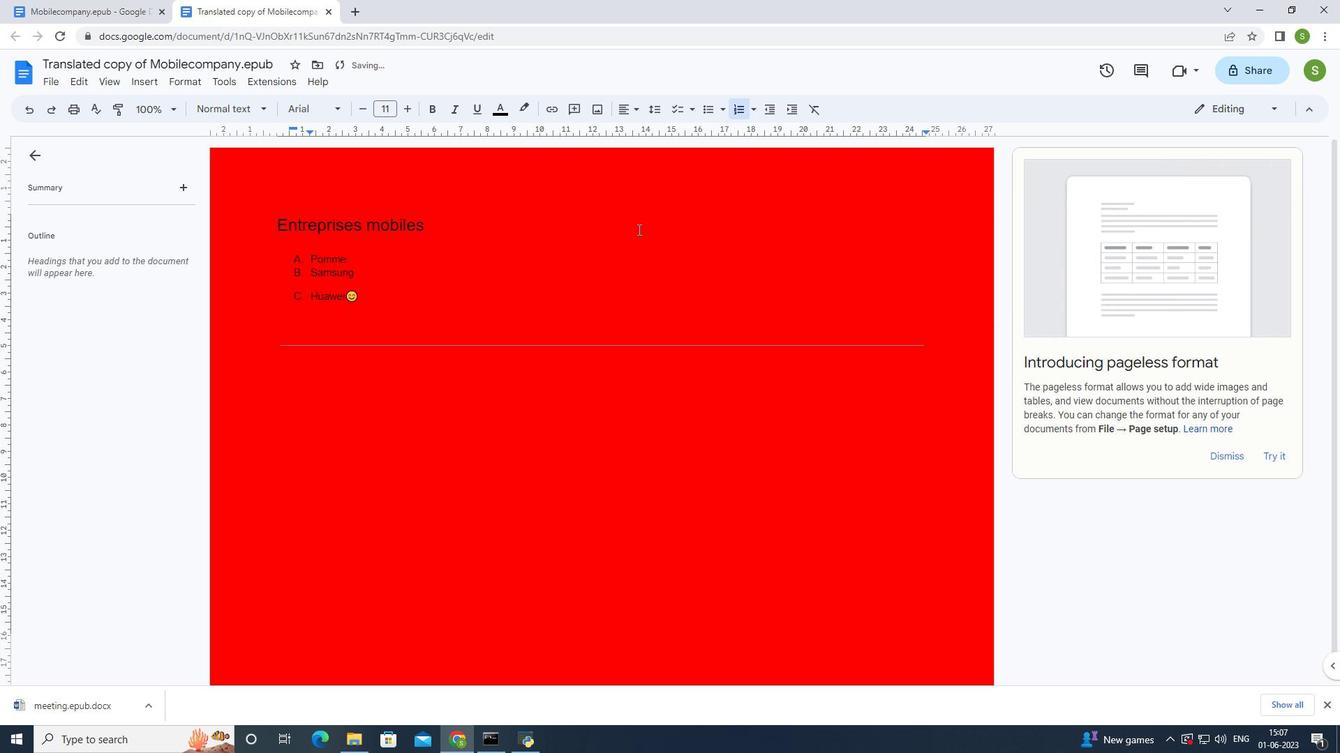 
